 Task: Look for gluten-free products in the category "Pink Wine".
Action: Mouse moved to (797, 252)
Screenshot: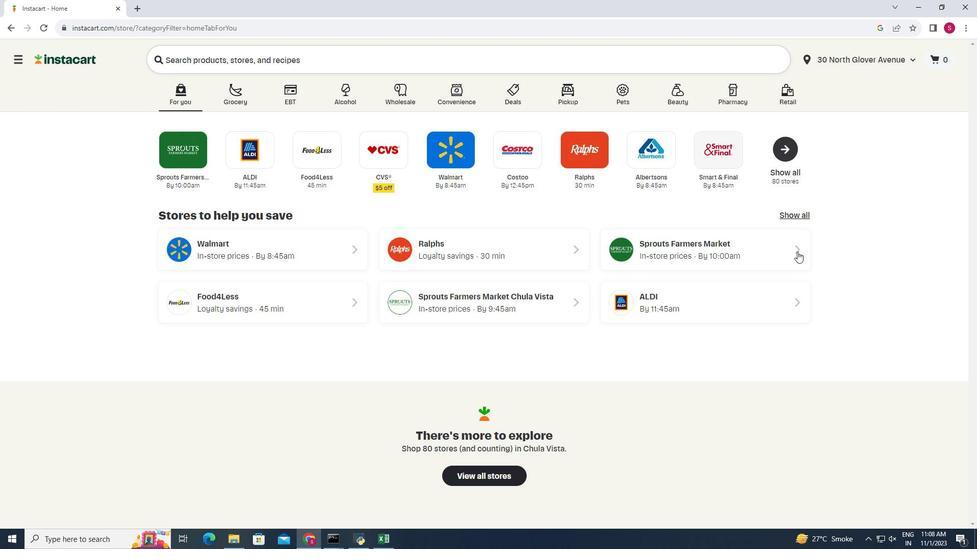 
Action: Mouse pressed left at (797, 252)
Screenshot: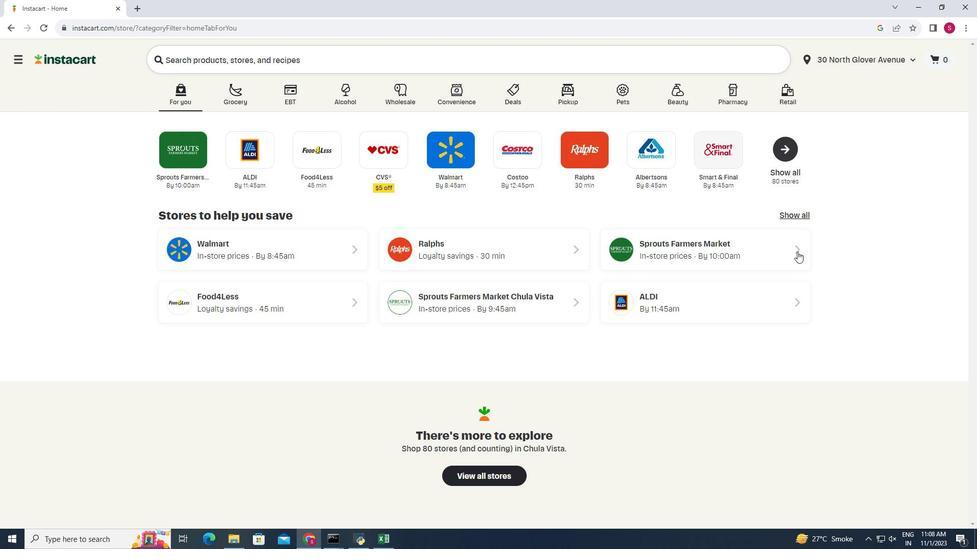 
Action: Mouse moved to (28, 489)
Screenshot: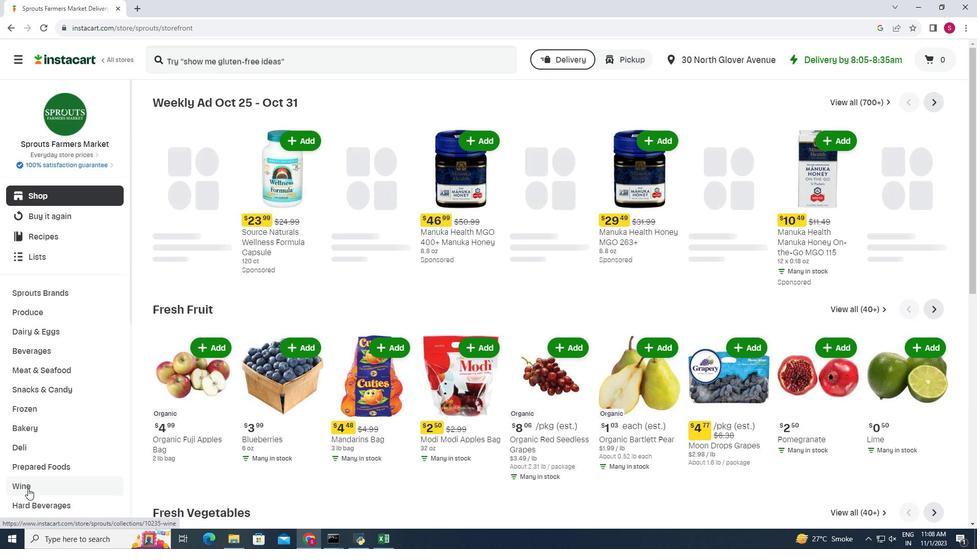 
Action: Mouse pressed left at (28, 489)
Screenshot: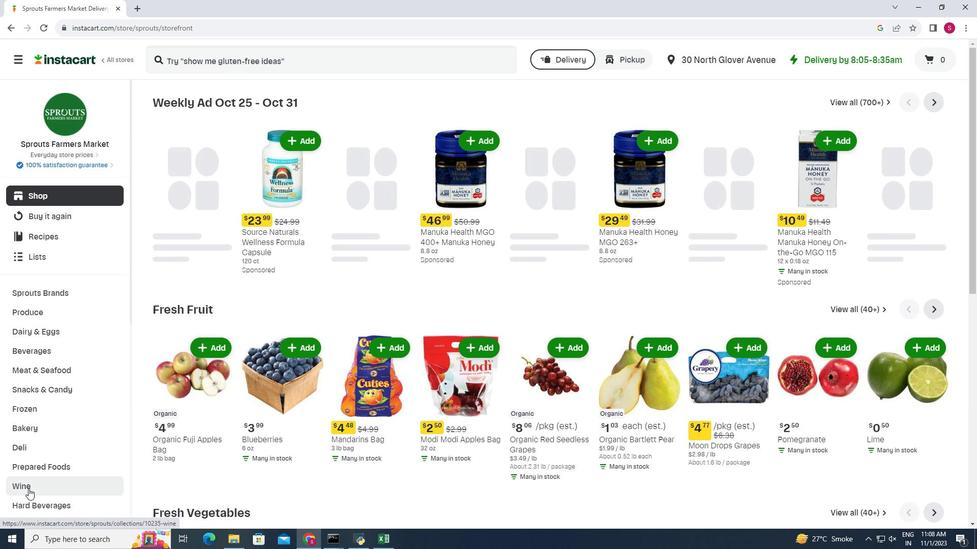 
Action: Mouse moved to (444, 130)
Screenshot: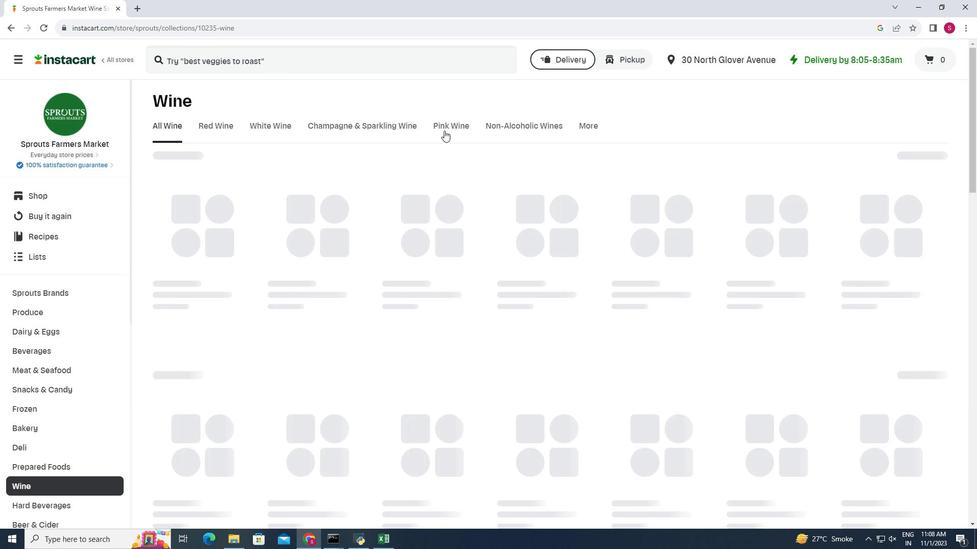 
Action: Mouse pressed left at (444, 130)
Screenshot: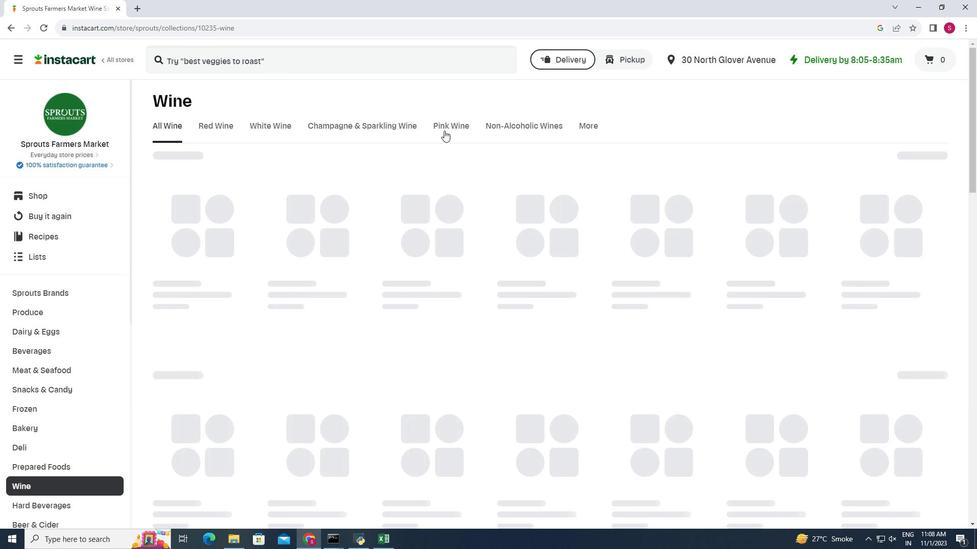 
Action: Mouse moved to (525, 197)
Screenshot: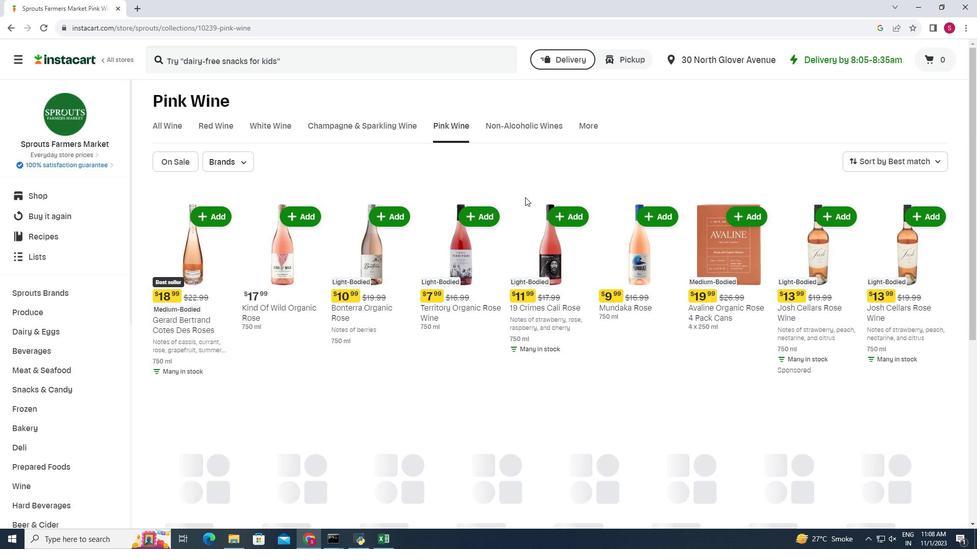
Action: Mouse scrolled (525, 197) with delta (0, 0)
Screenshot: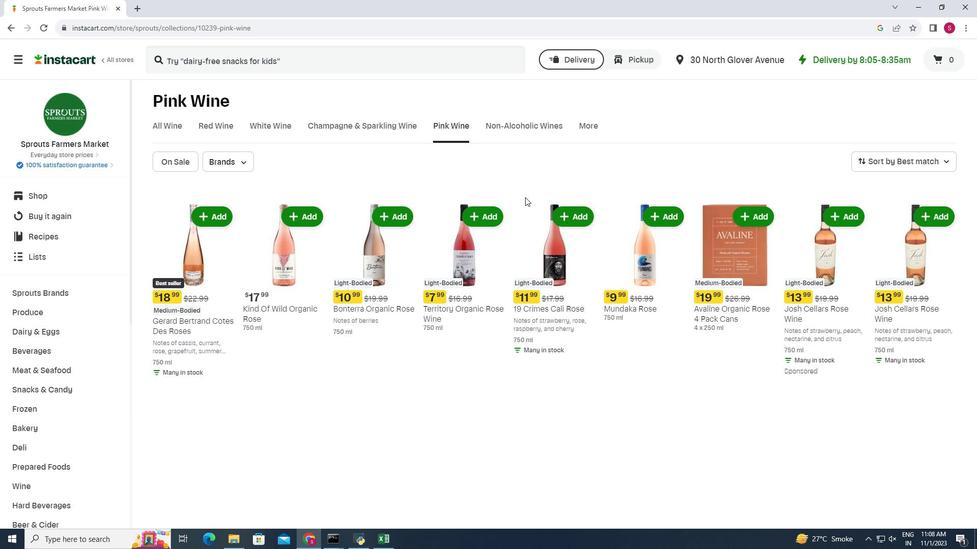 
Action: Mouse scrolled (525, 197) with delta (0, 0)
Screenshot: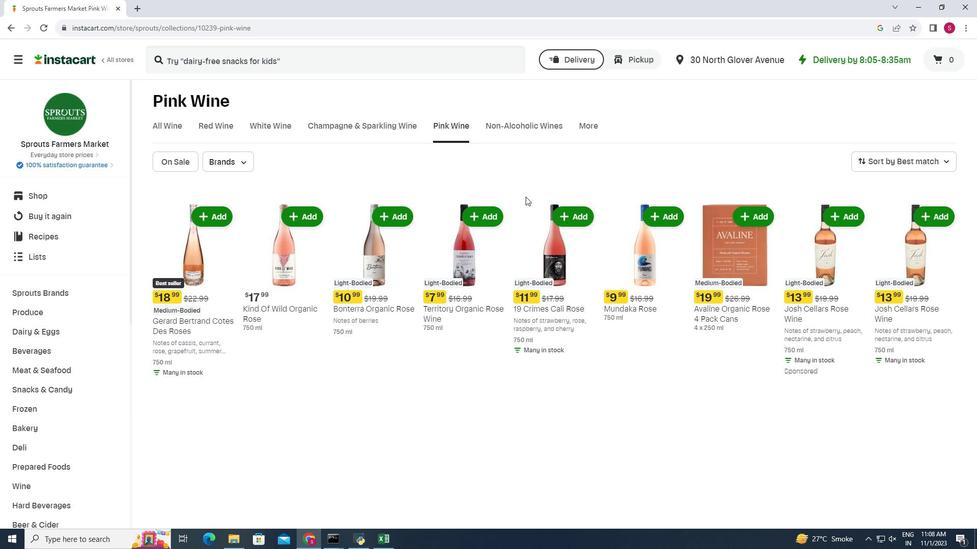 
Action: Mouse moved to (524, 196)
Screenshot: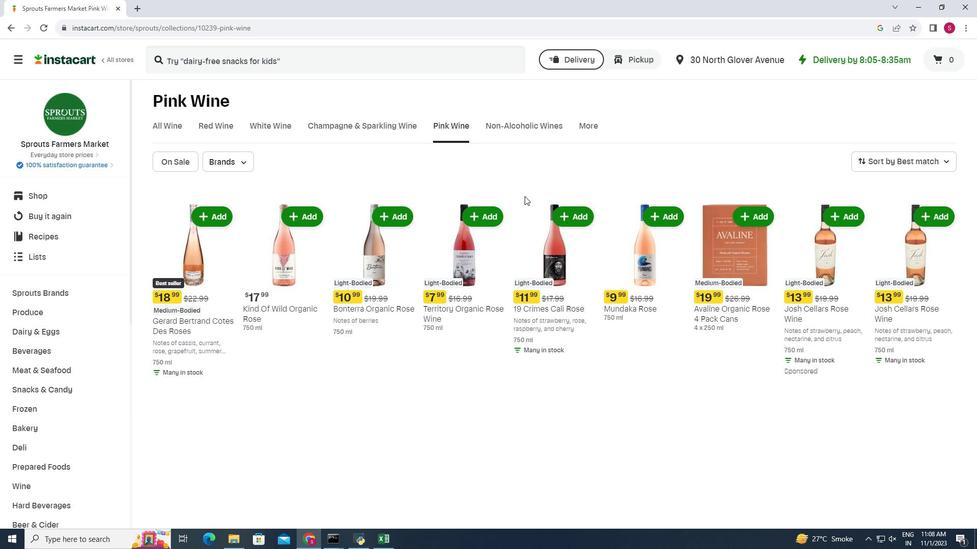 
